 Task: Overflow the text.
Action: Mouse moved to (137, 88)
Screenshot: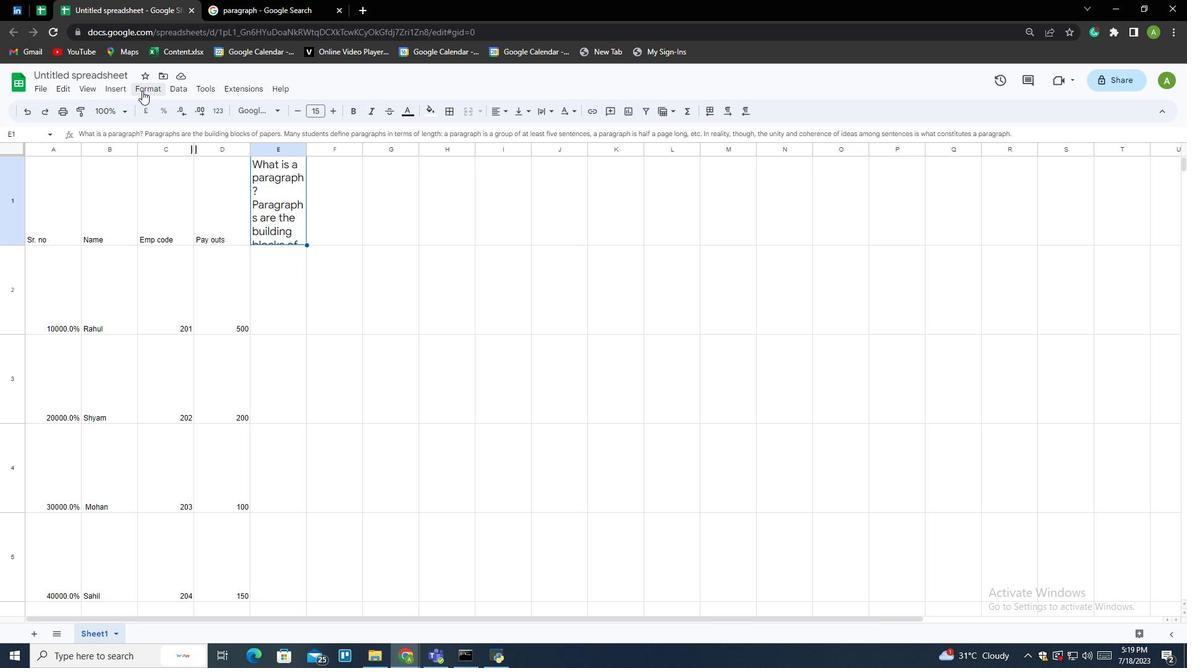 
Action: Mouse pressed left at (137, 88)
Screenshot: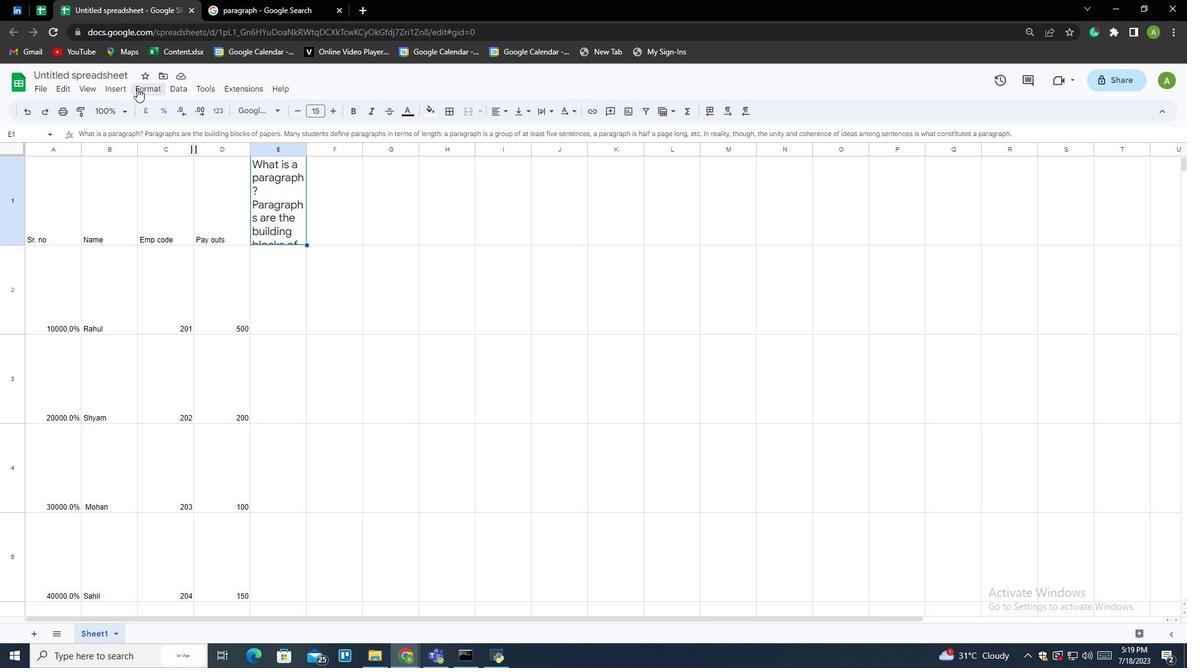 
Action: Mouse moved to (174, 215)
Screenshot: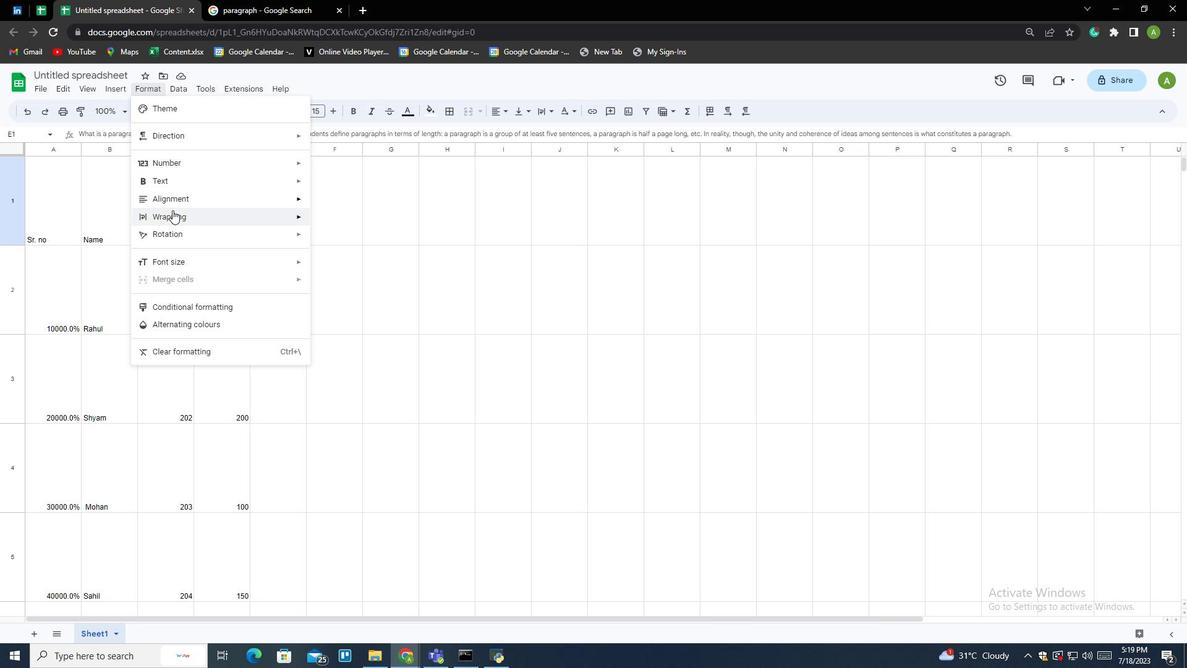
Action: Mouse pressed left at (174, 215)
Screenshot: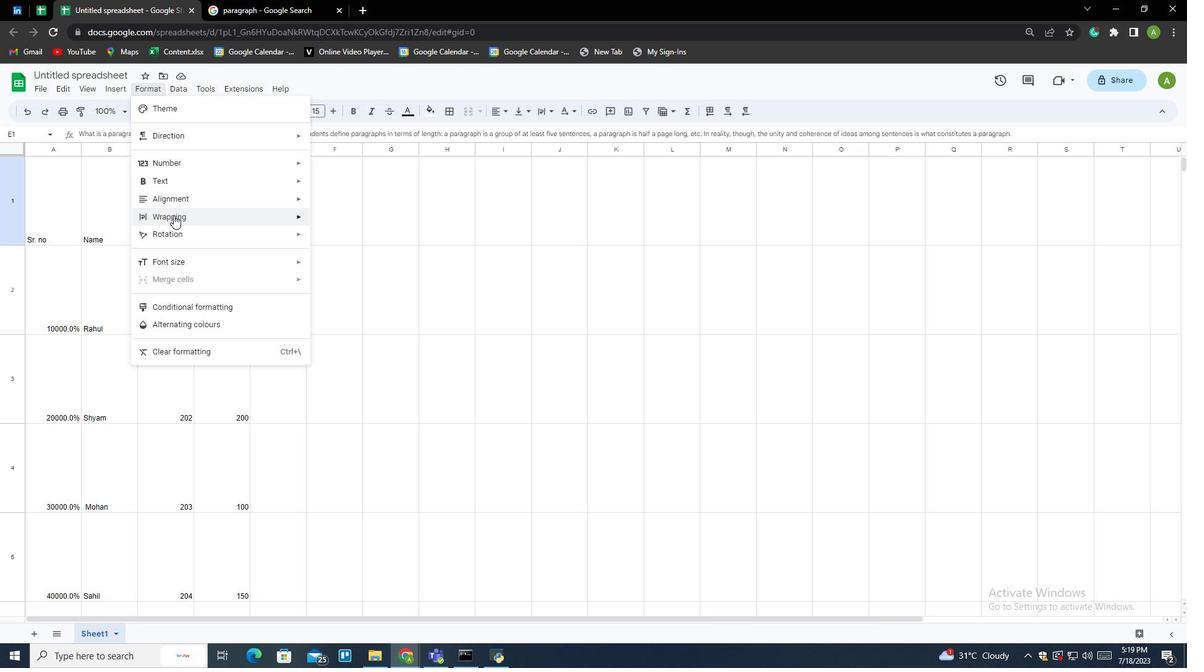 
Action: Mouse moved to (366, 223)
Screenshot: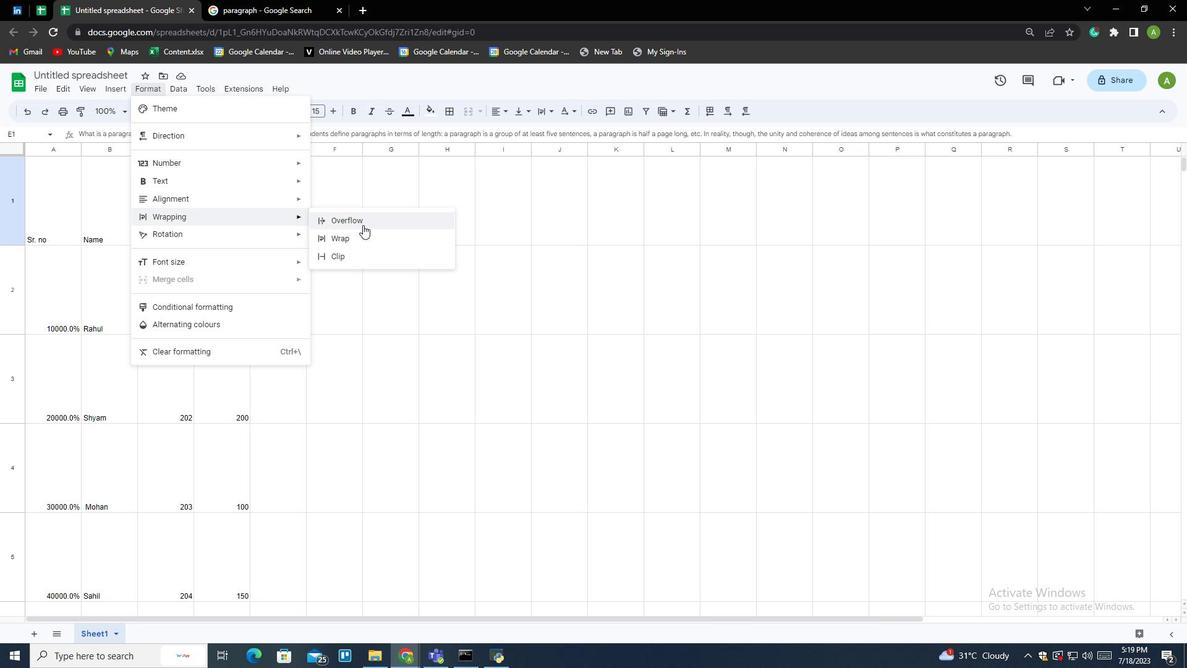 
Action: Mouse pressed left at (366, 223)
Screenshot: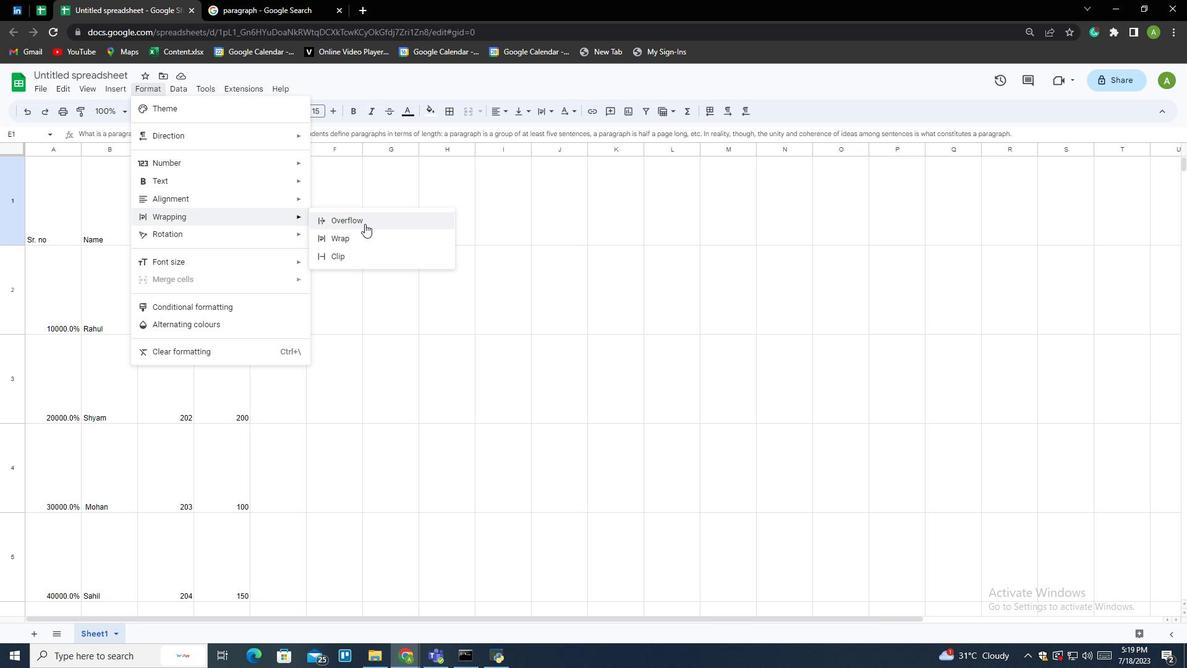 
Action: Mouse moved to (274, 279)
Screenshot: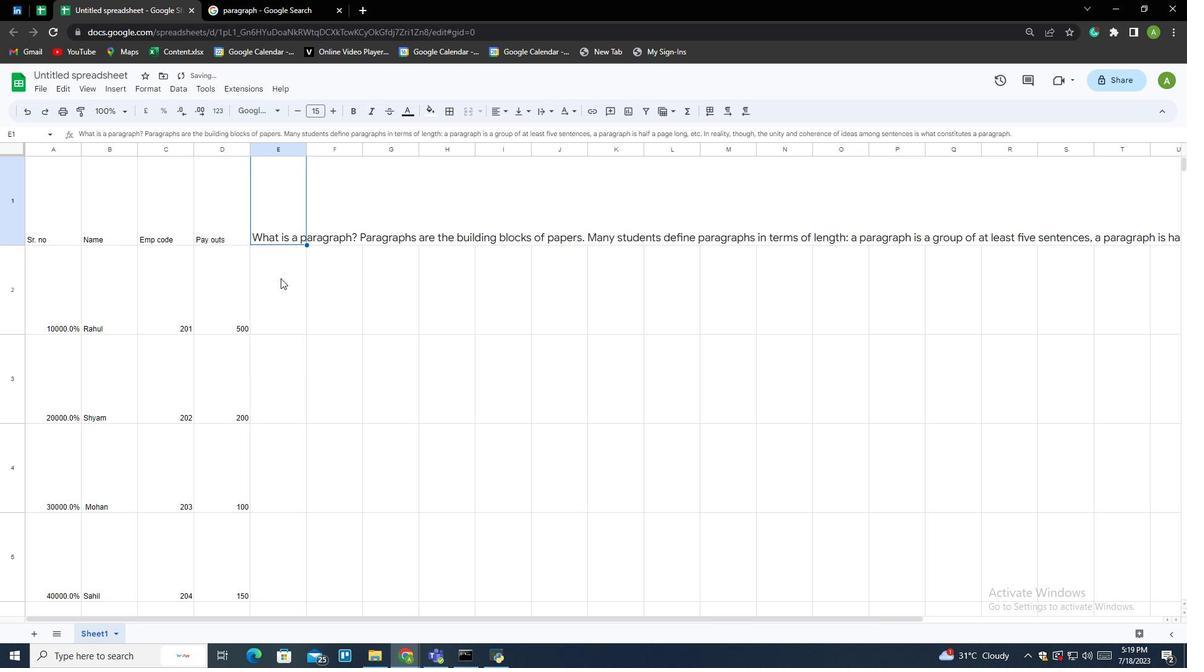 
